 Task: Change Filter to Comic Vintage on "Movie A.mp4" and play.
Action: Mouse moved to (786, 306)
Screenshot: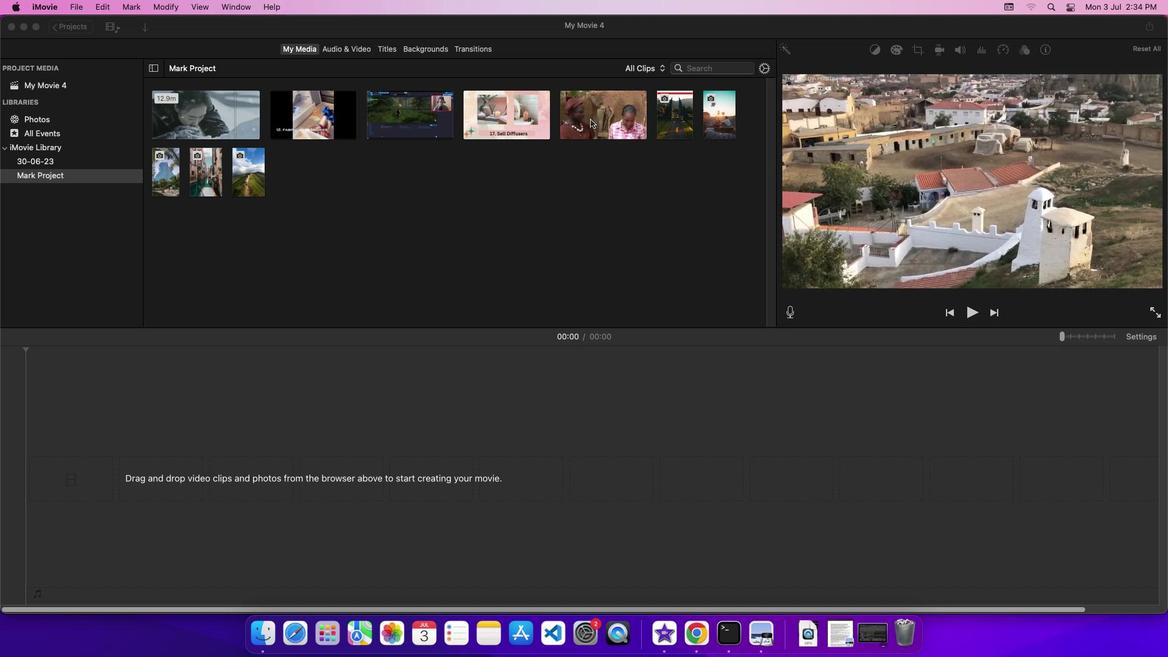 
Action: Mouse pressed left at (786, 306)
Screenshot: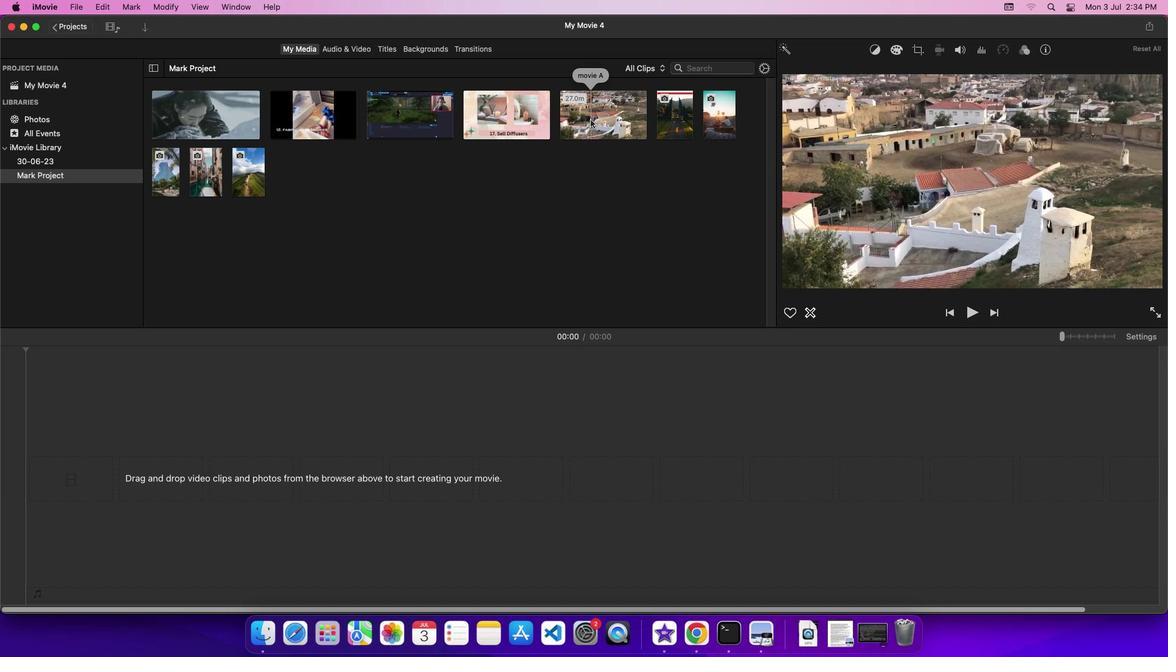 
Action: Mouse moved to (786, 306)
Screenshot: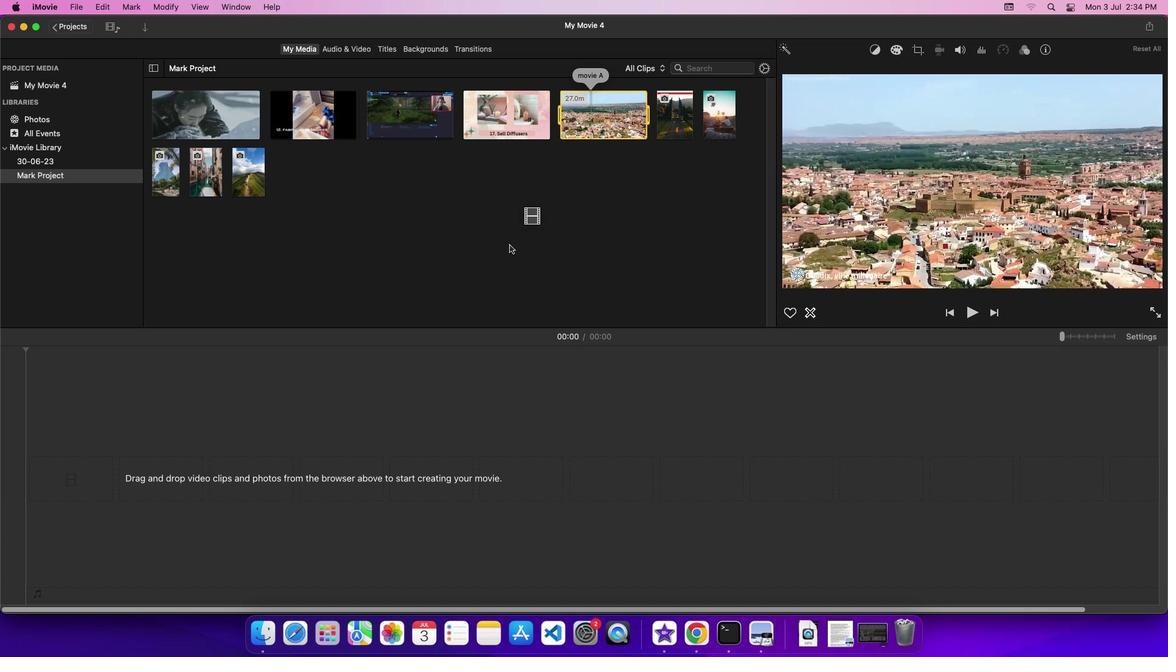 
Action: Mouse pressed left at (786, 306)
Screenshot: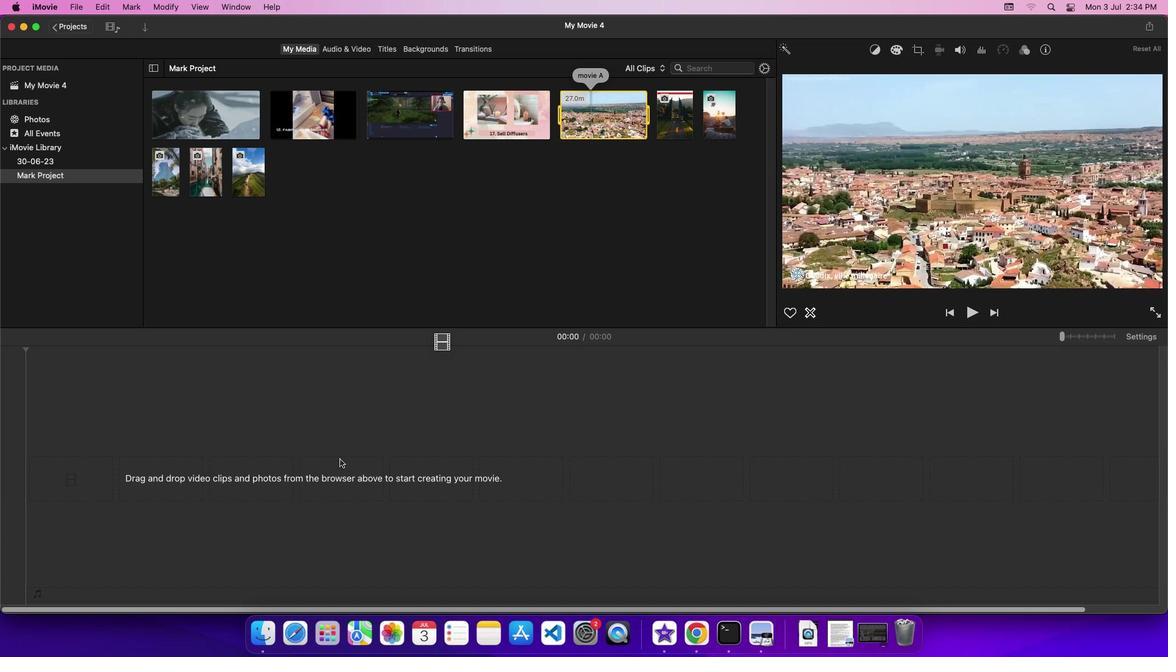
Action: Mouse moved to (786, 306)
Screenshot: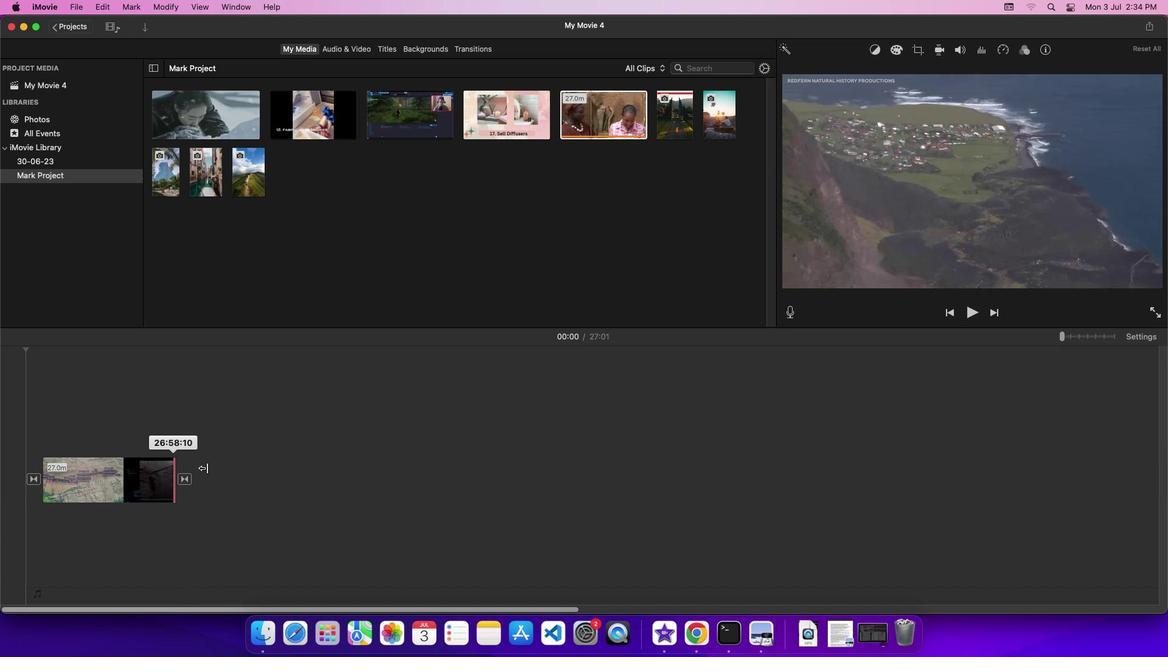 
Action: Mouse pressed left at (786, 306)
Screenshot: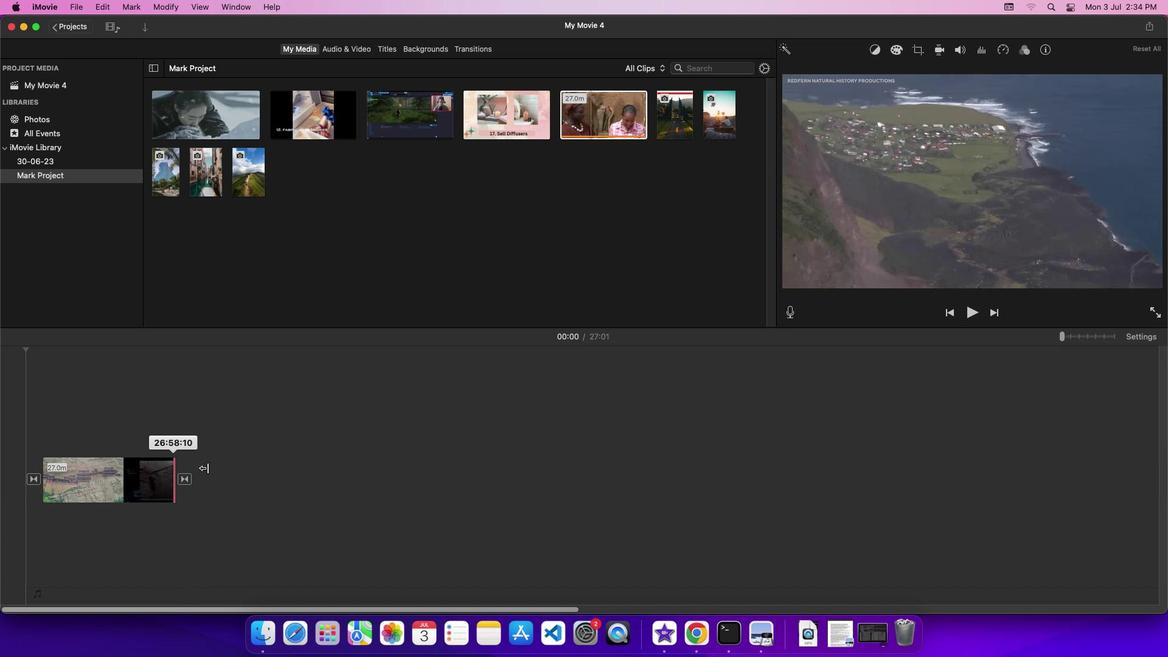 
Action: Mouse moved to (786, 306)
Screenshot: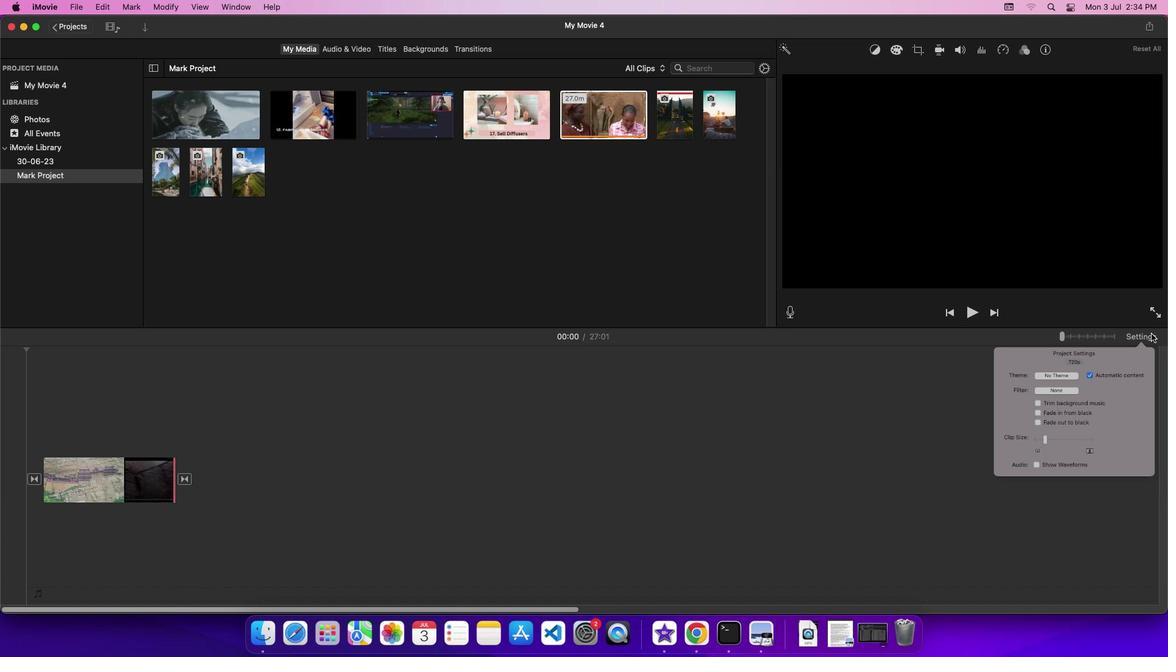 
Action: Mouse pressed left at (786, 306)
Screenshot: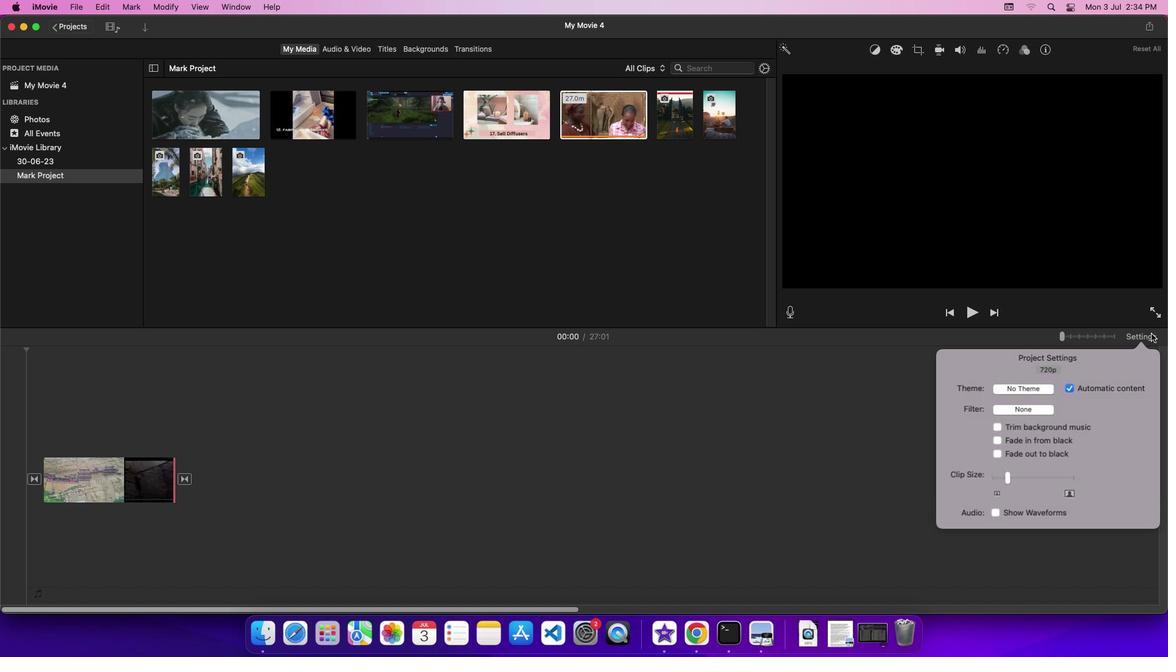 
Action: Mouse moved to (786, 306)
Screenshot: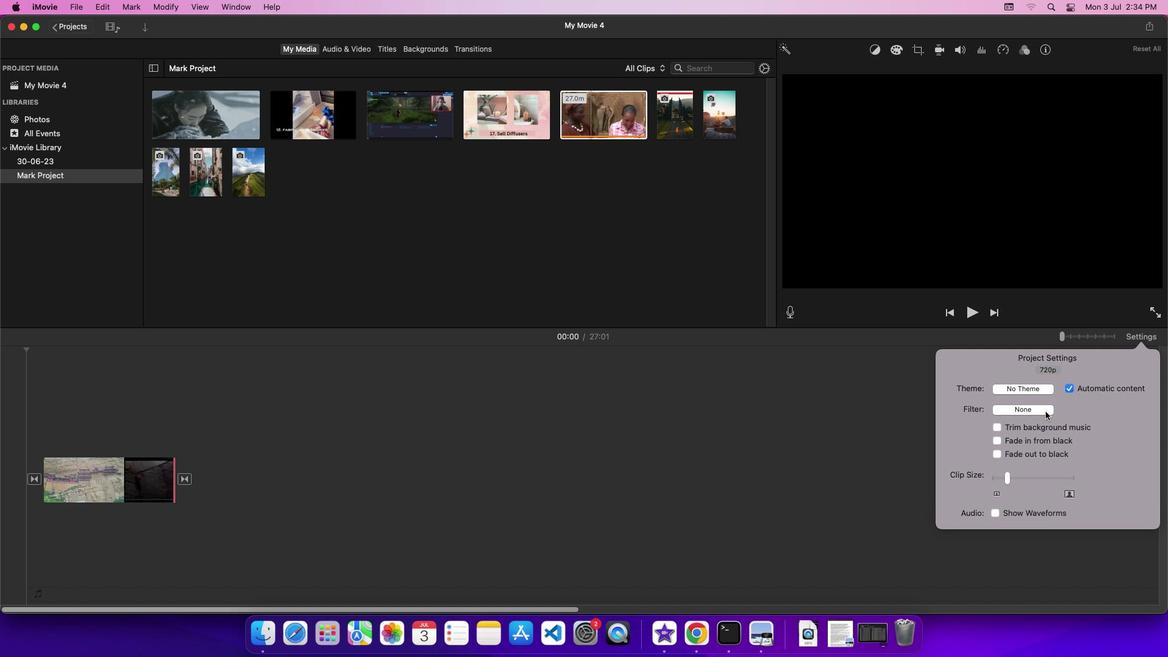 
Action: Mouse pressed left at (786, 306)
Screenshot: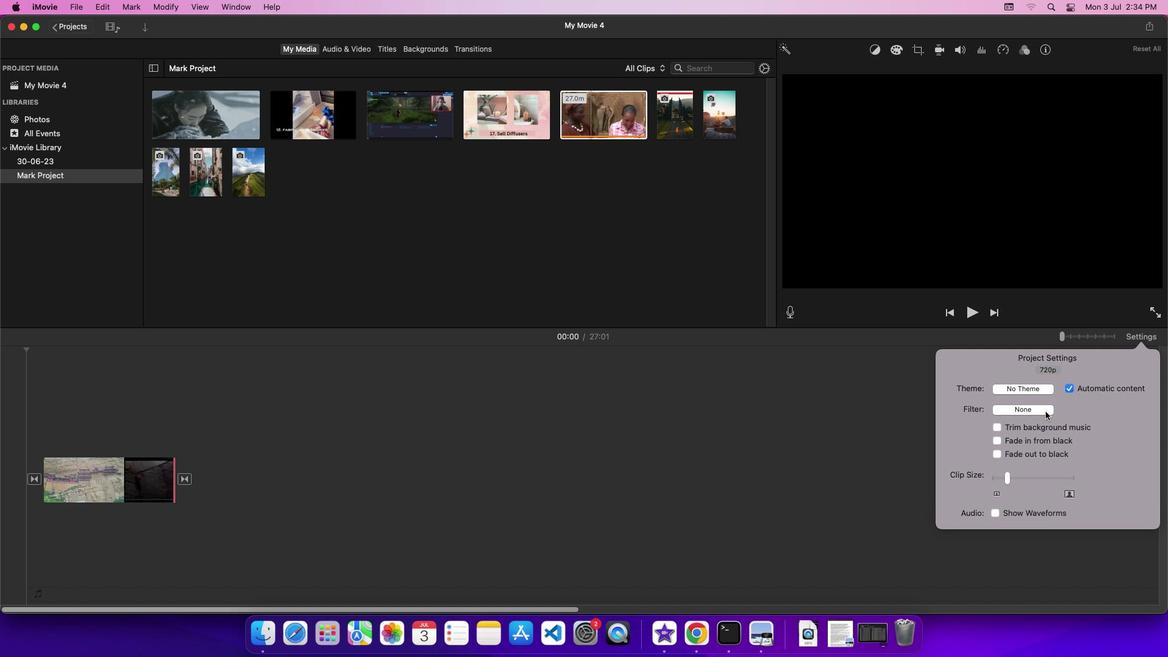 
Action: Mouse moved to (786, 306)
Screenshot: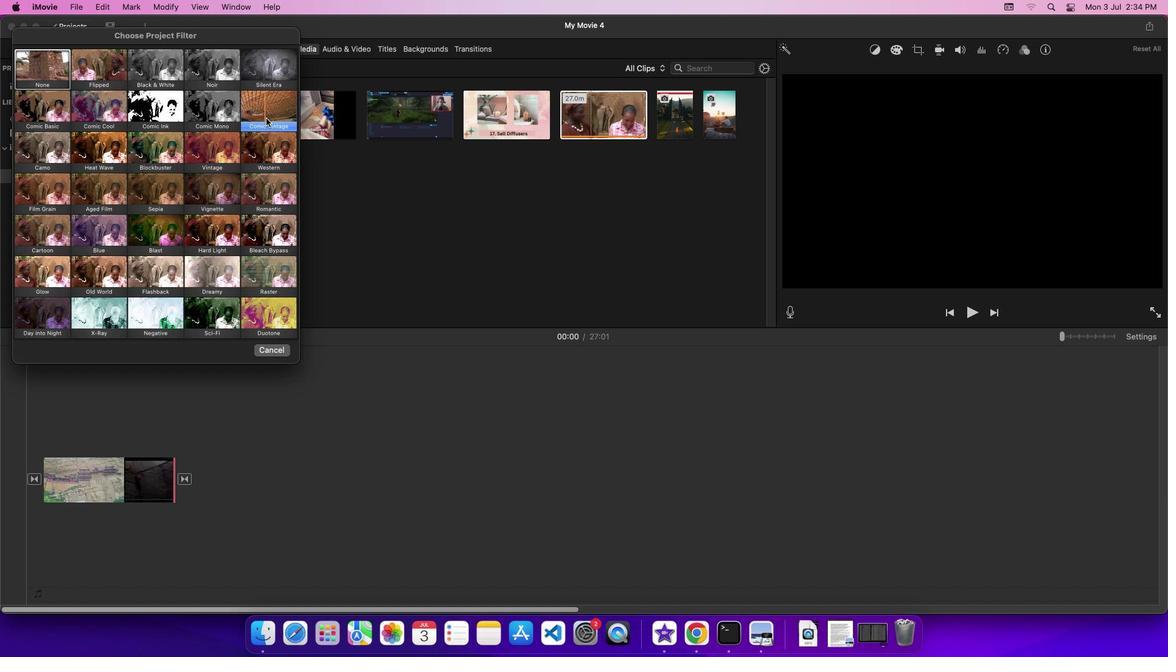 
Action: Mouse pressed left at (786, 306)
Screenshot: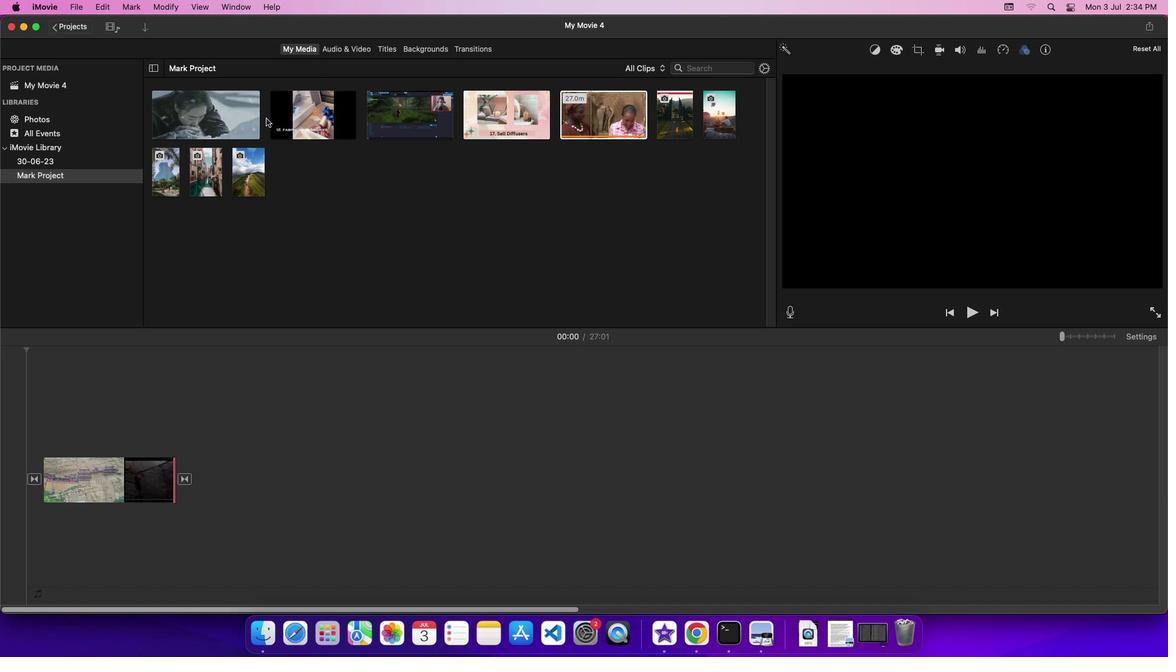 
Action: Mouse moved to (786, 306)
Screenshot: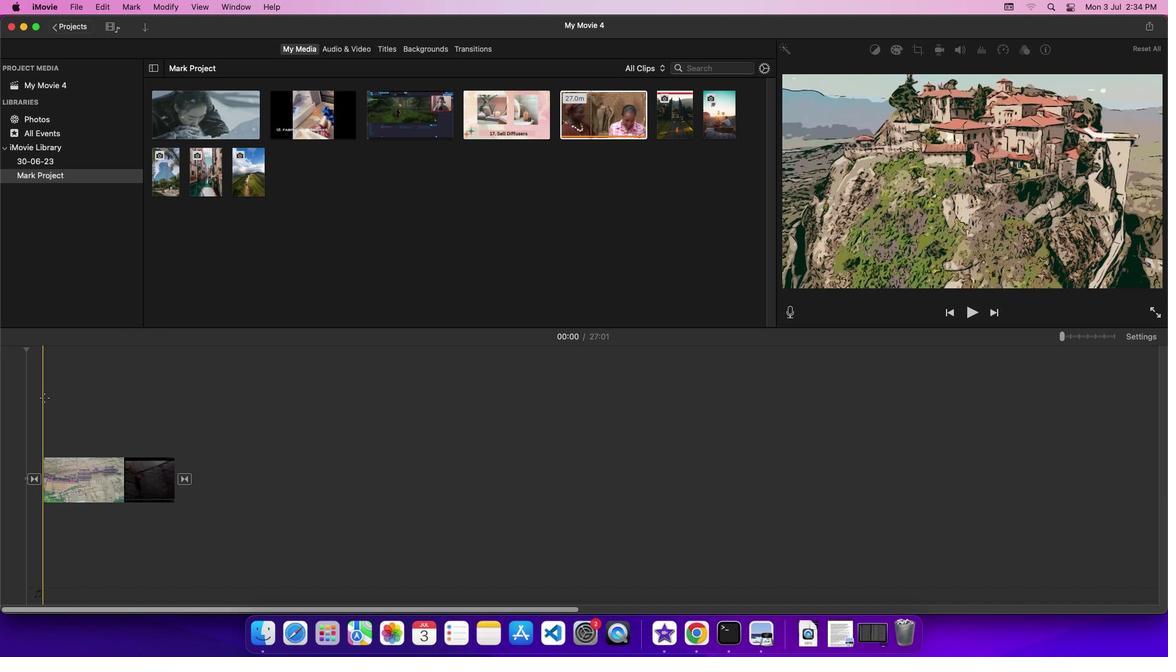 
Action: Mouse pressed left at (786, 306)
Screenshot: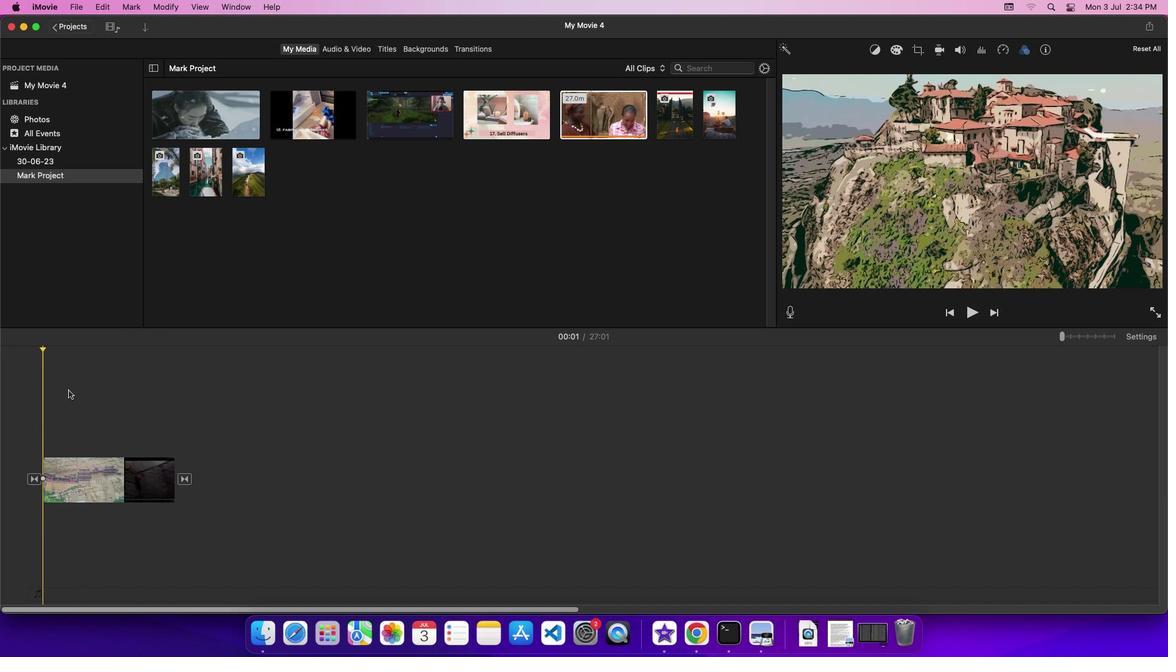 
Action: Mouse moved to (786, 306)
Screenshot: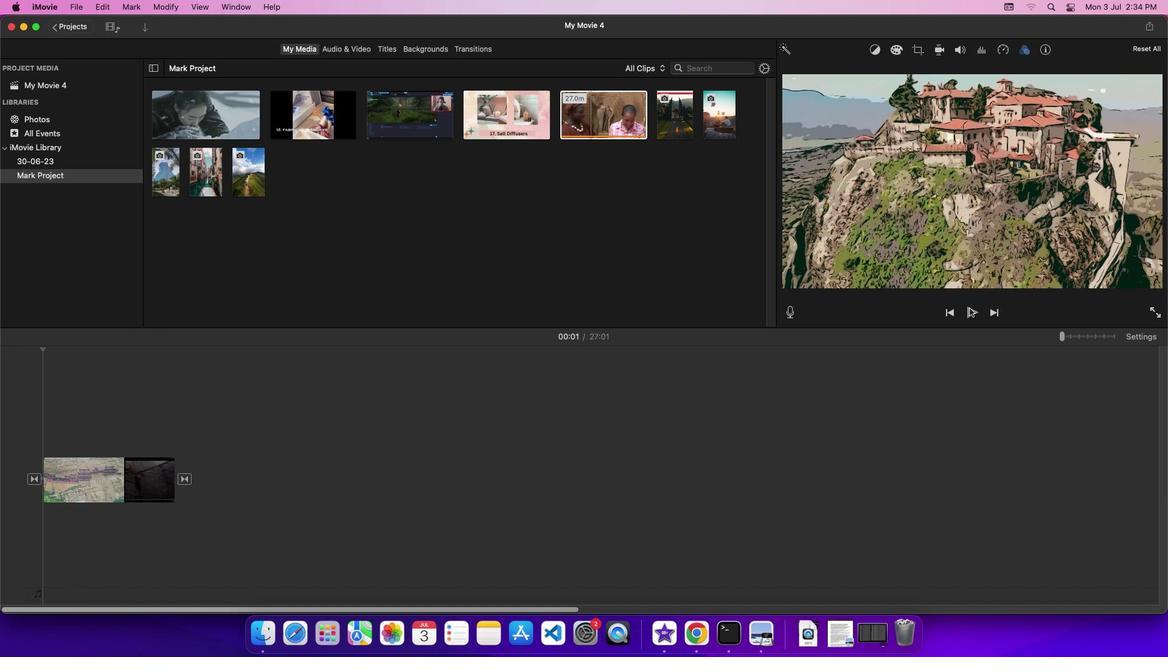 
Action: Mouse pressed left at (786, 306)
Screenshot: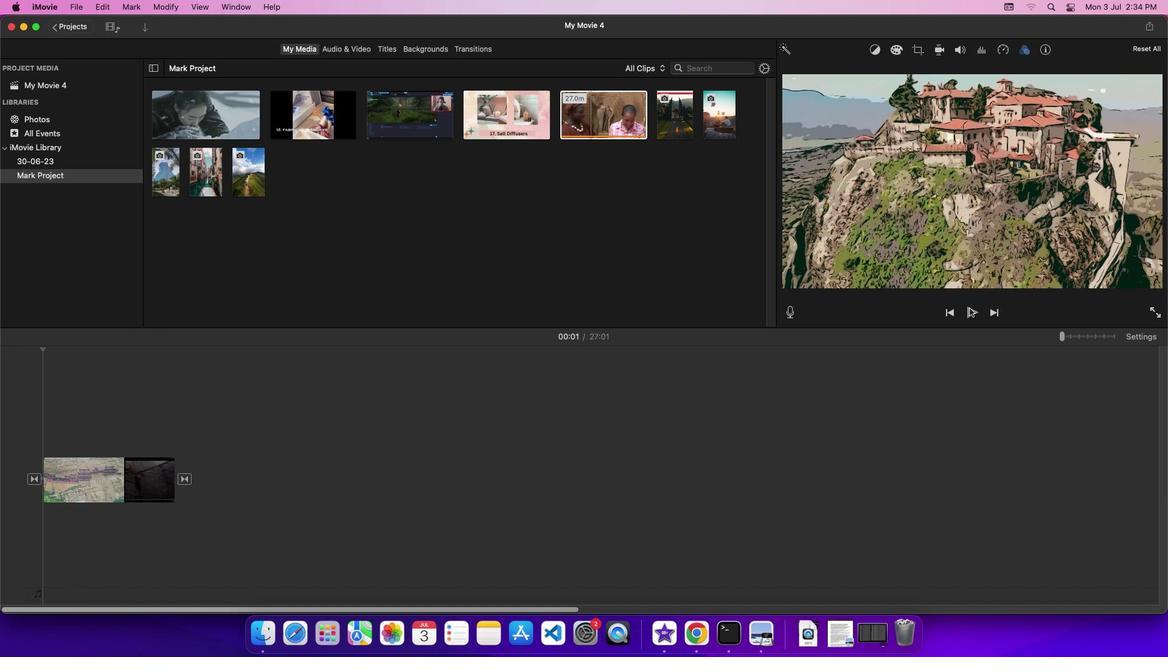 
Action: Mouse moved to (786, 306)
Screenshot: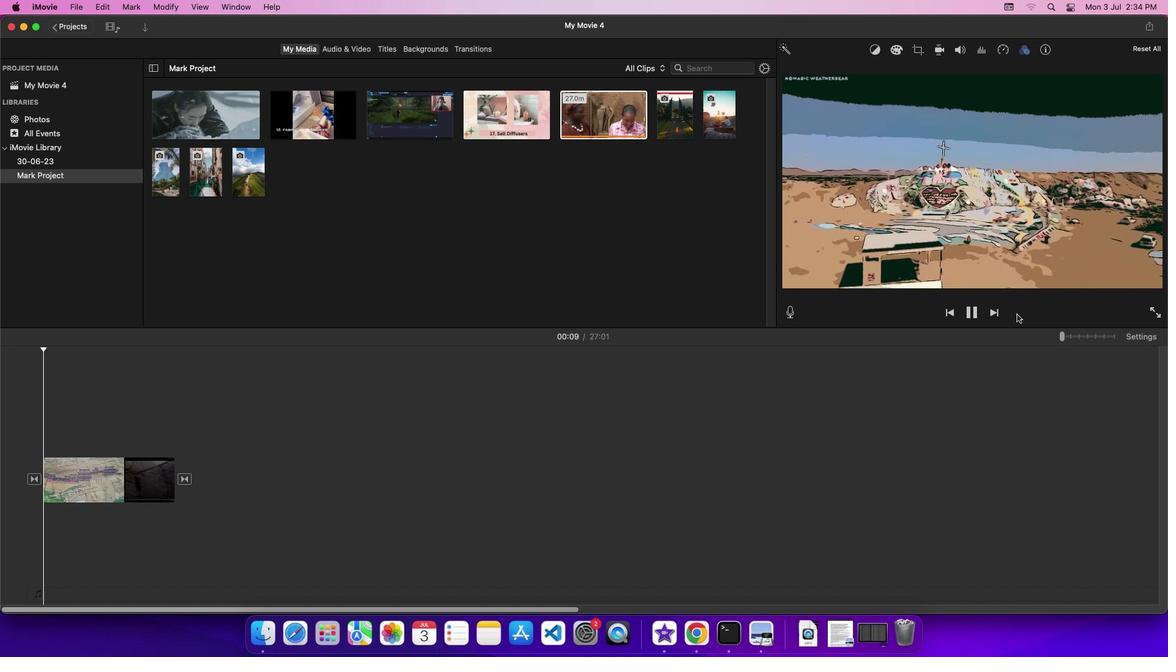 
